 Task: In the  document map.docx Download file as 'PDF' Share this file with 'softage.6@softage.net' Insert the command  Suggesting 
Action: Mouse moved to (275, 410)
Screenshot: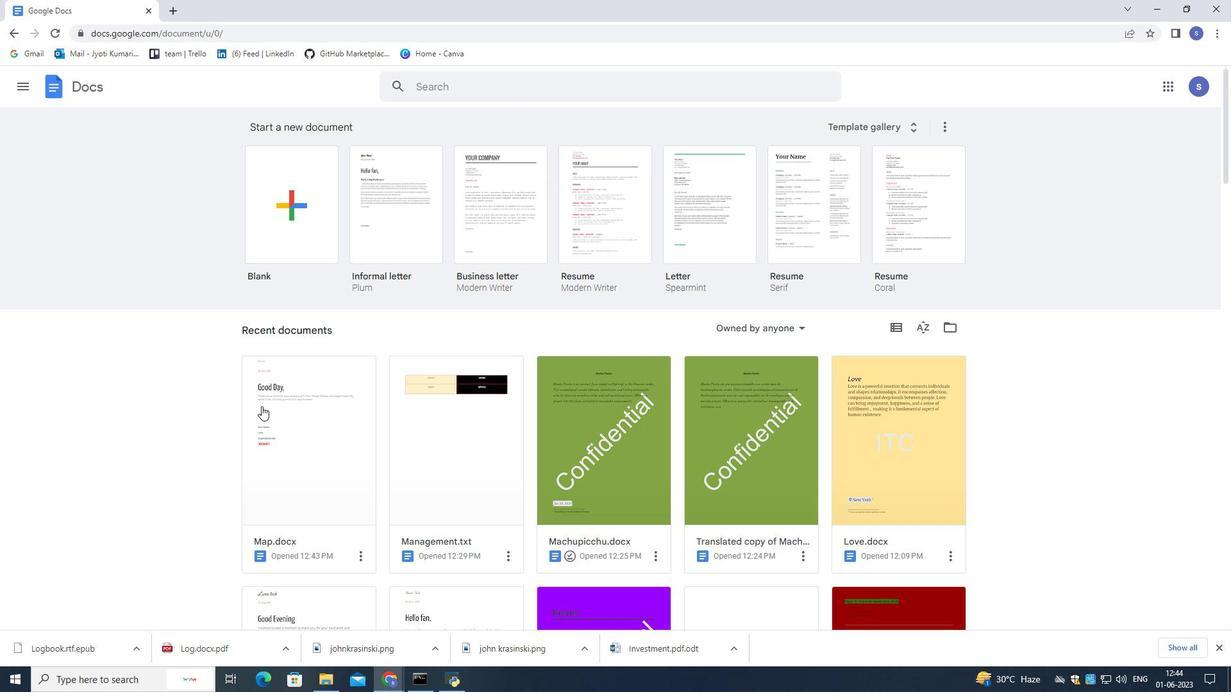 
Action: Mouse pressed left at (275, 410)
Screenshot: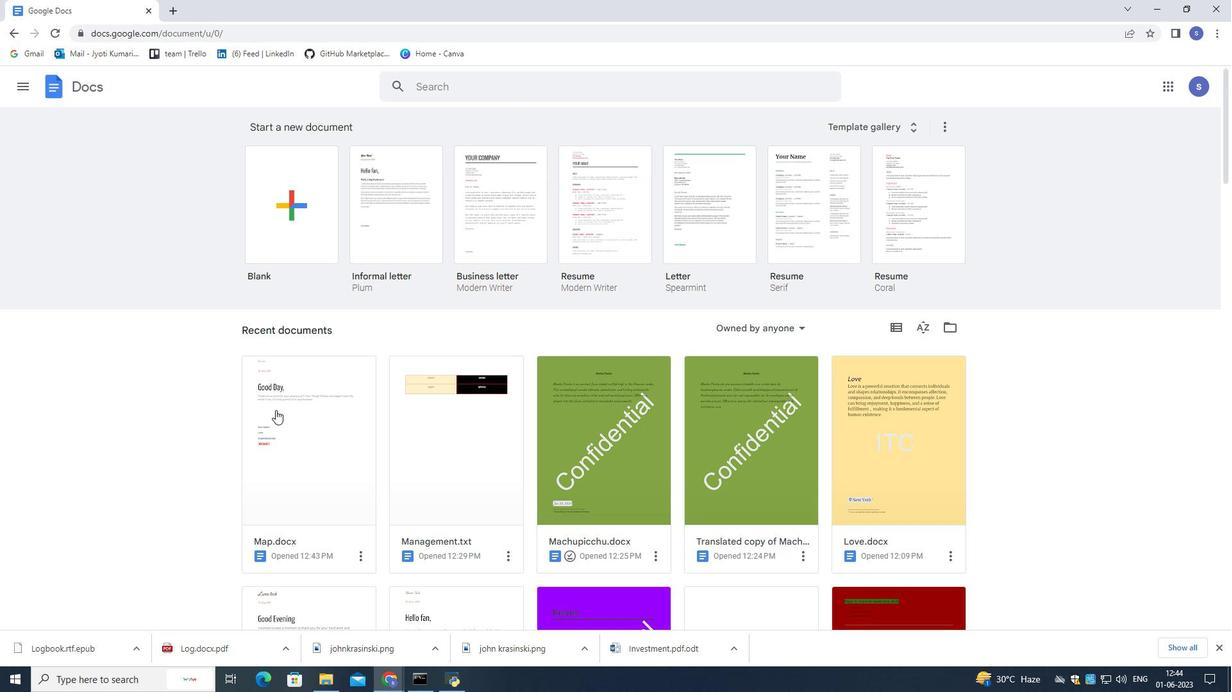 
Action: Mouse moved to (277, 410)
Screenshot: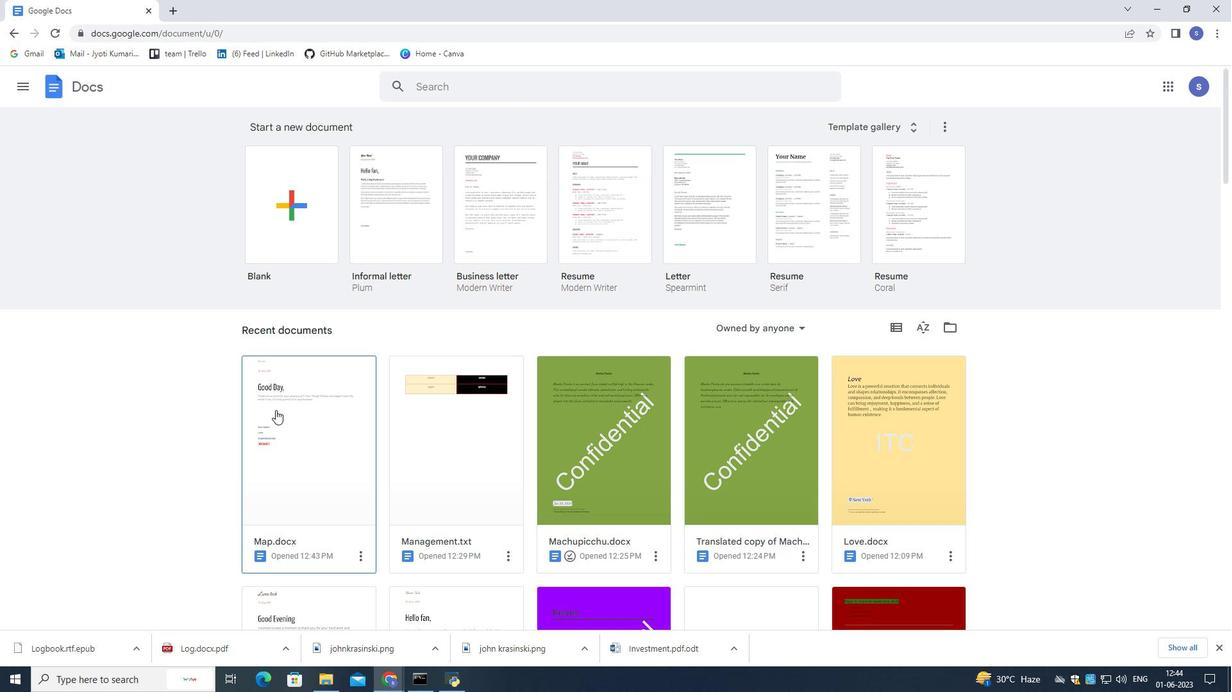 
Action: Mouse pressed left at (277, 410)
Screenshot: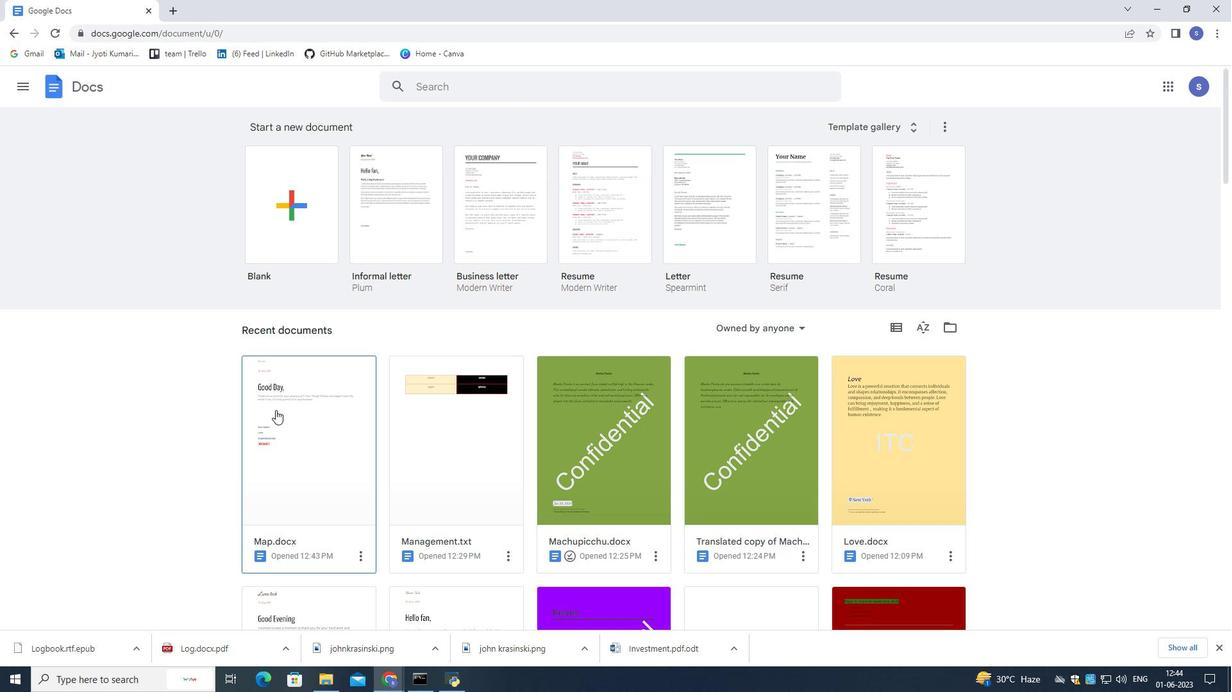
Action: Mouse moved to (53, 97)
Screenshot: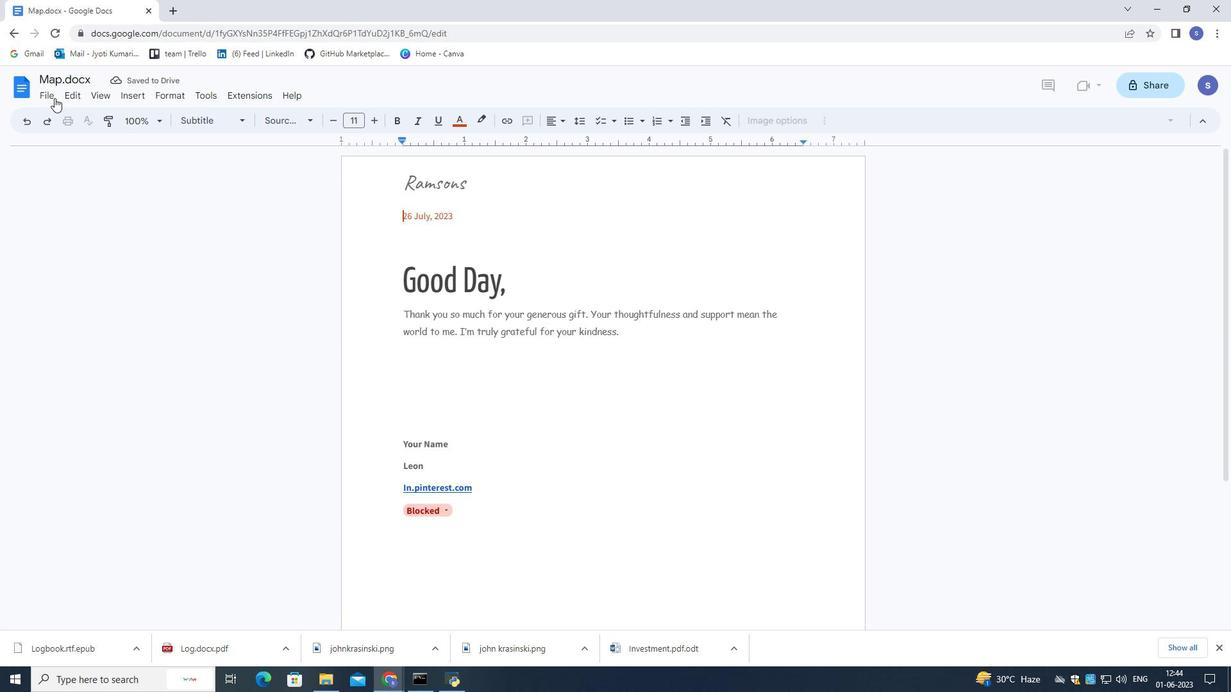 
Action: Mouse pressed left at (53, 97)
Screenshot: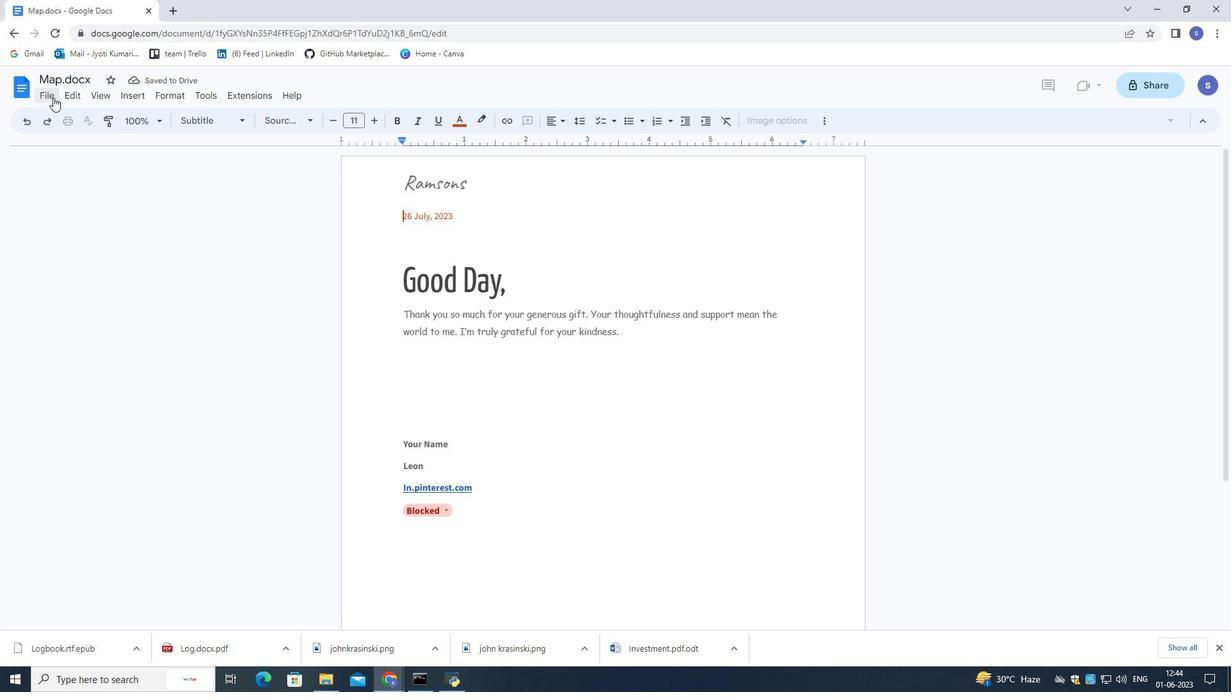 
Action: Mouse moved to (286, 294)
Screenshot: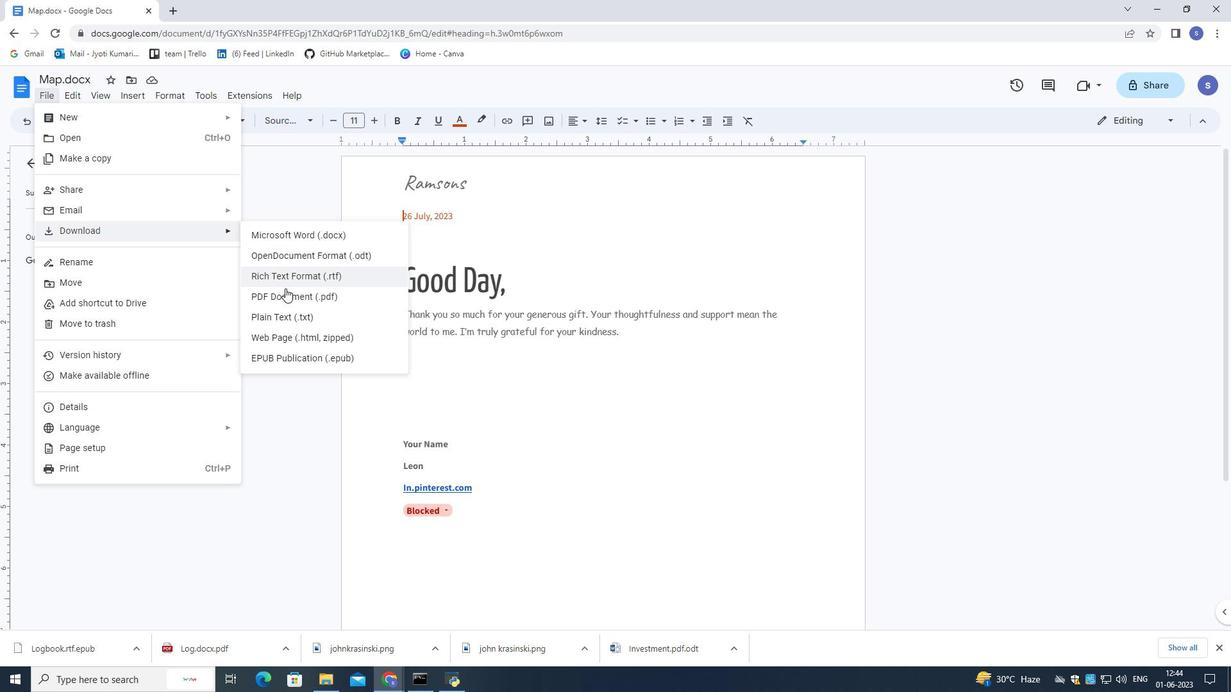 
Action: Mouse pressed left at (286, 294)
Screenshot: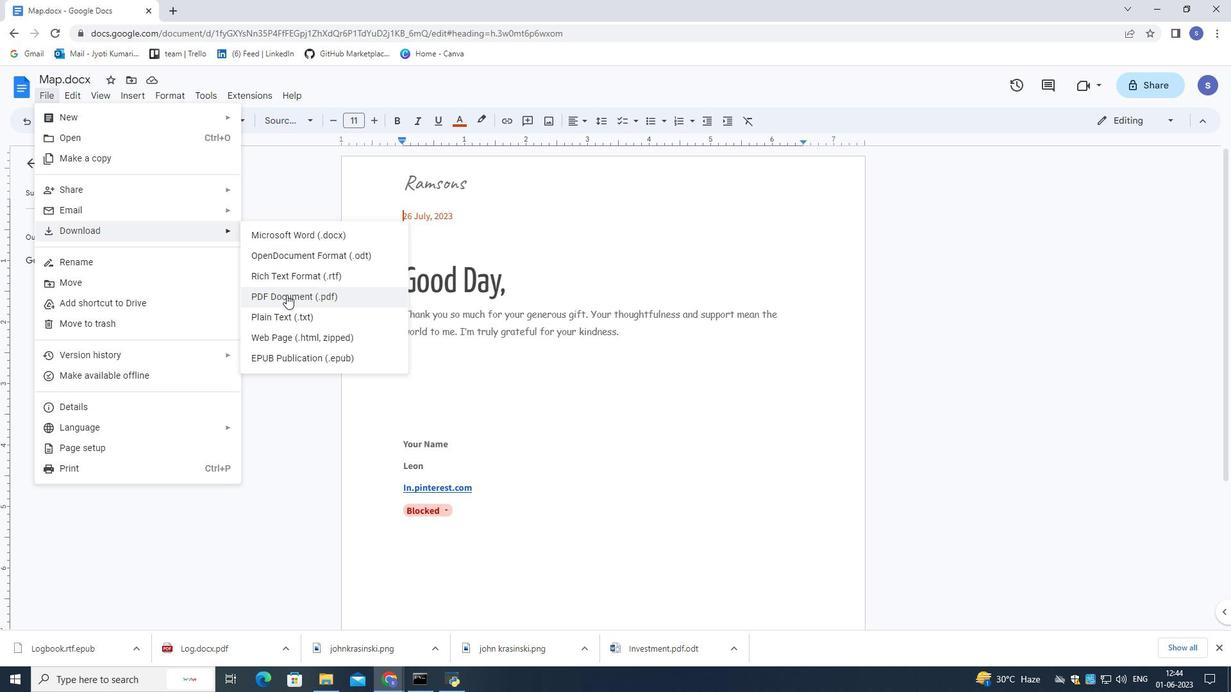
Action: Mouse pressed left at (286, 294)
Screenshot: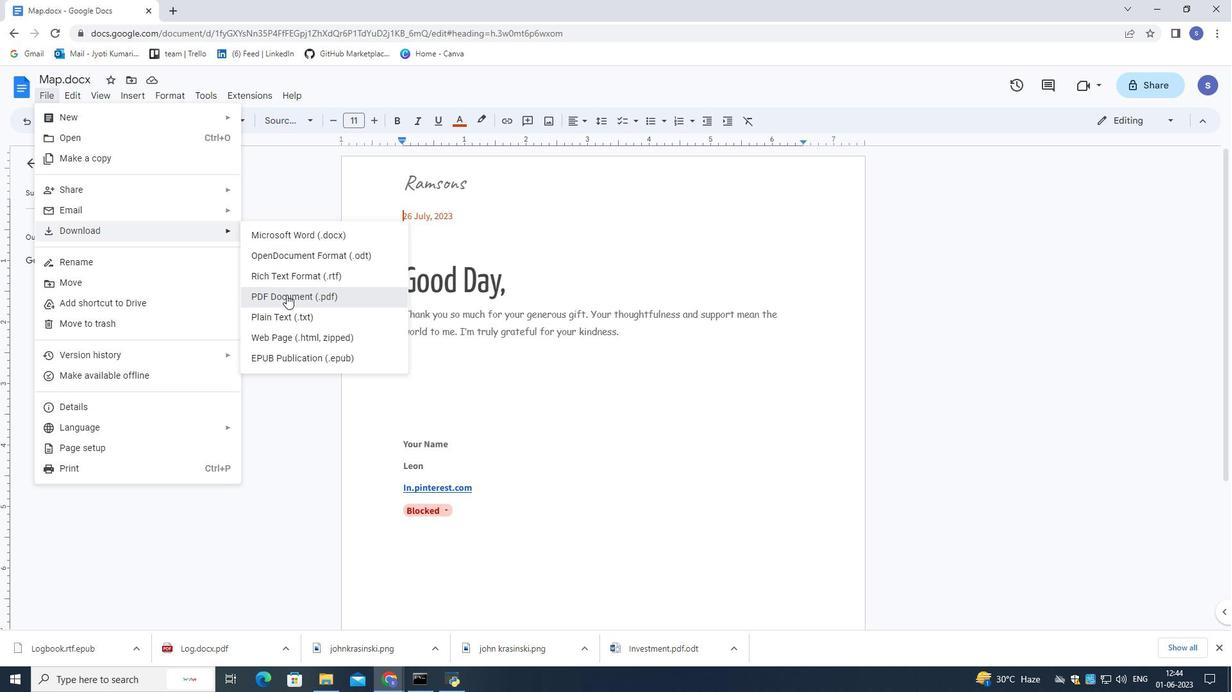 
Action: Mouse moved to (53, 94)
Screenshot: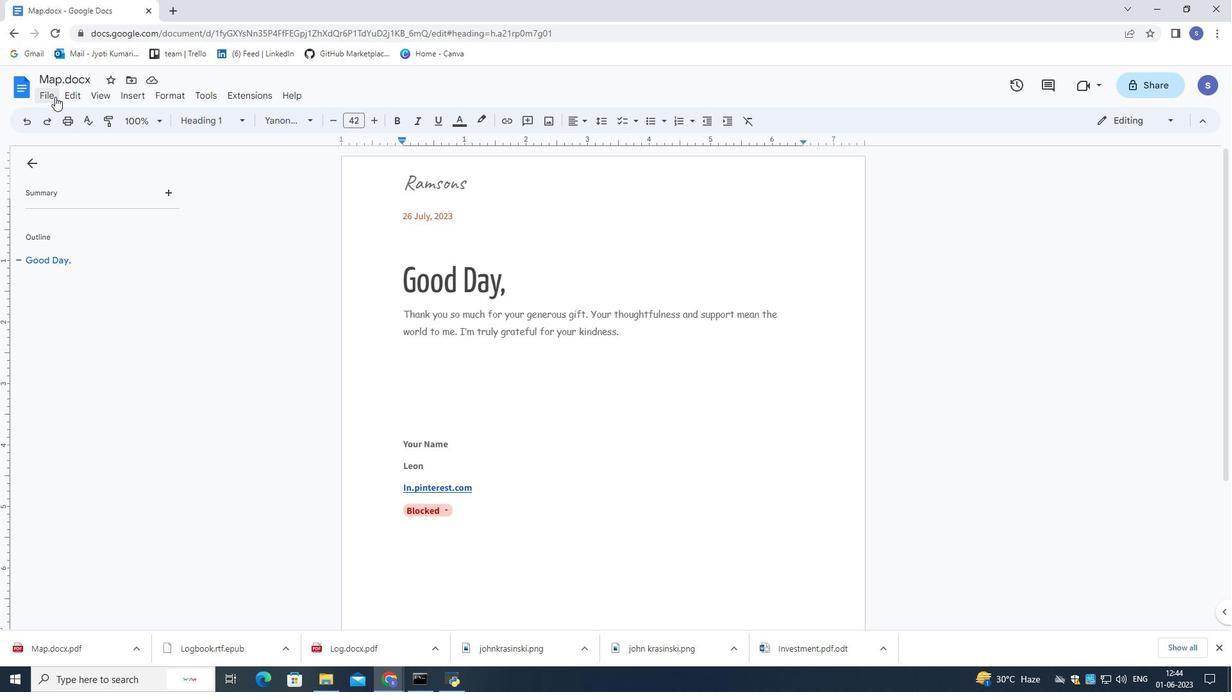 
Action: Mouse pressed left at (53, 94)
Screenshot: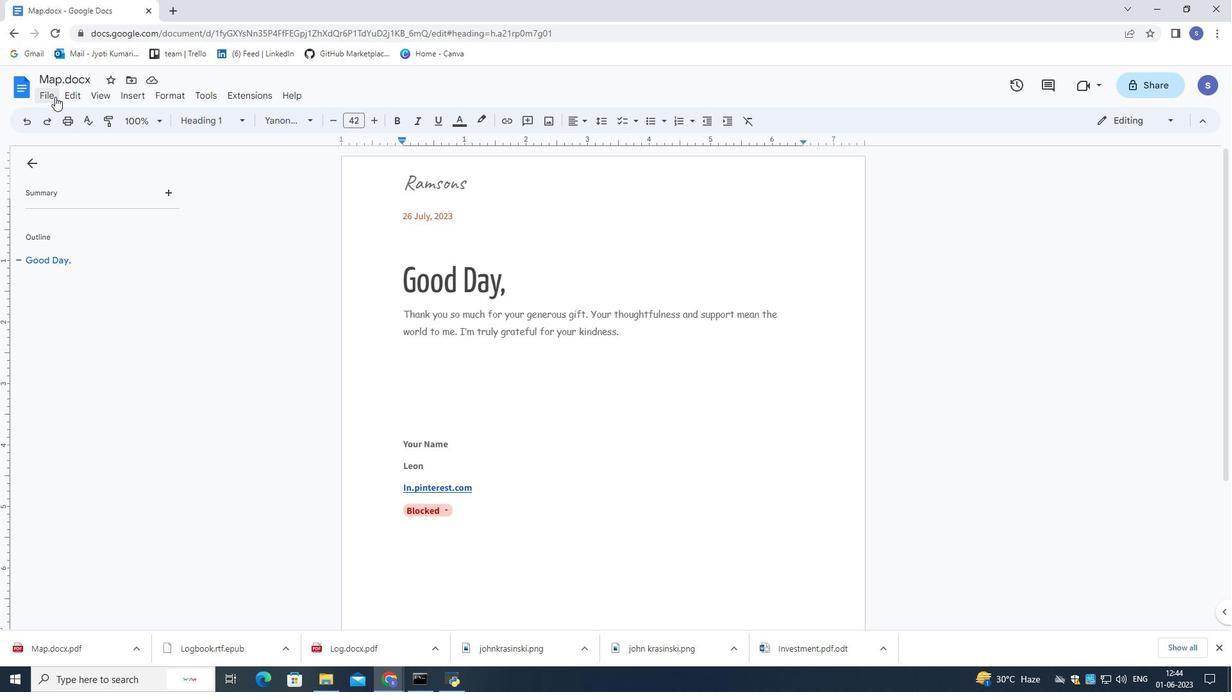 
Action: Mouse moved to (252, 191)
Screenshot: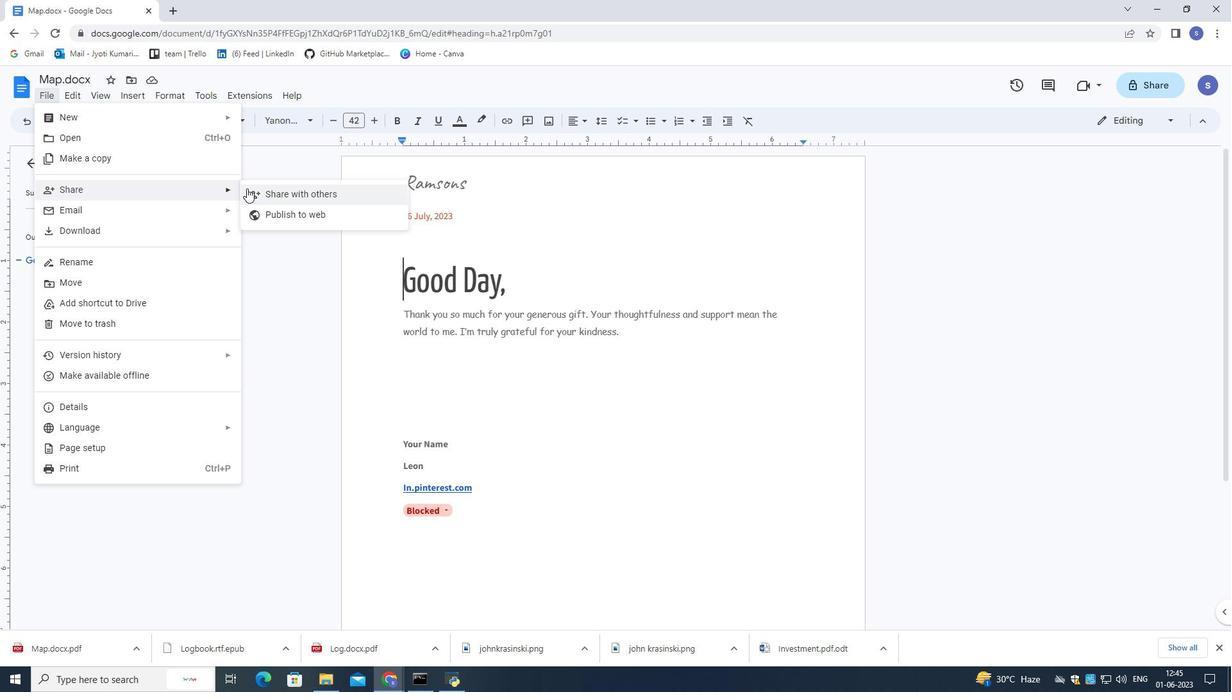 
Action: Mouse pressed left at (252, 191)
Screenshot: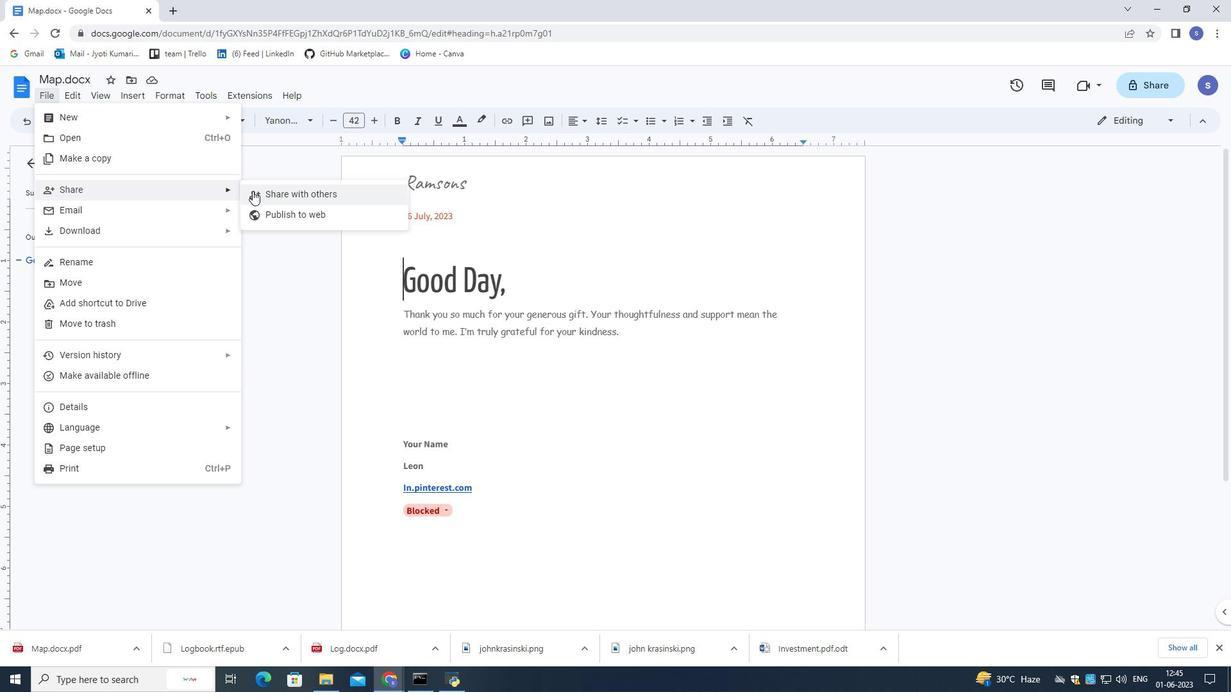 
Action: Mouse moved to (326, 212)
Screenshot: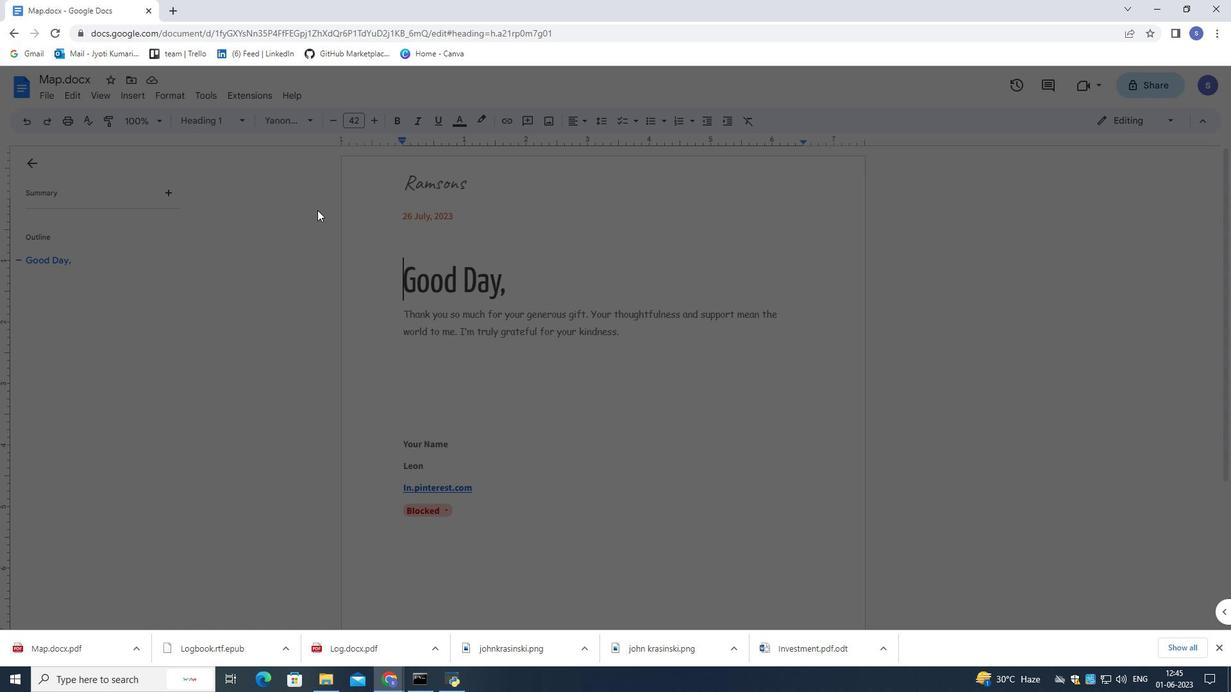 
Action: Key pressed softage.6<Key.shift>@softage.net
Screenshot: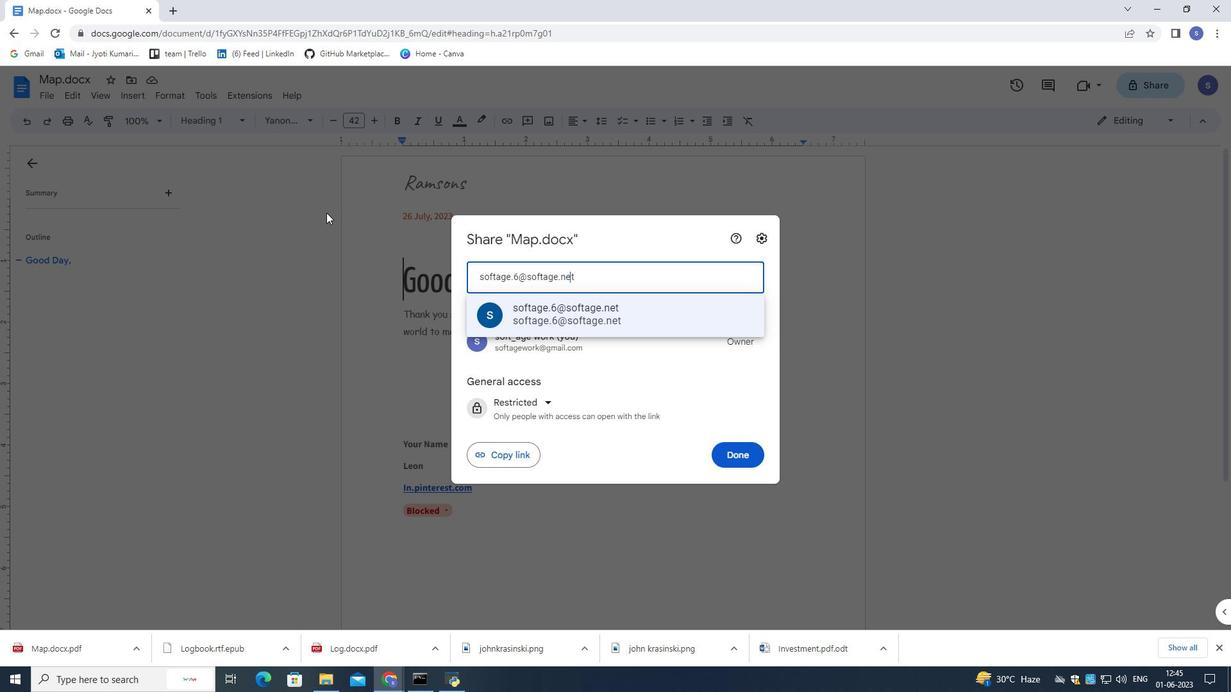 
Action: Mouse moved to (493, 313)
Screenshot: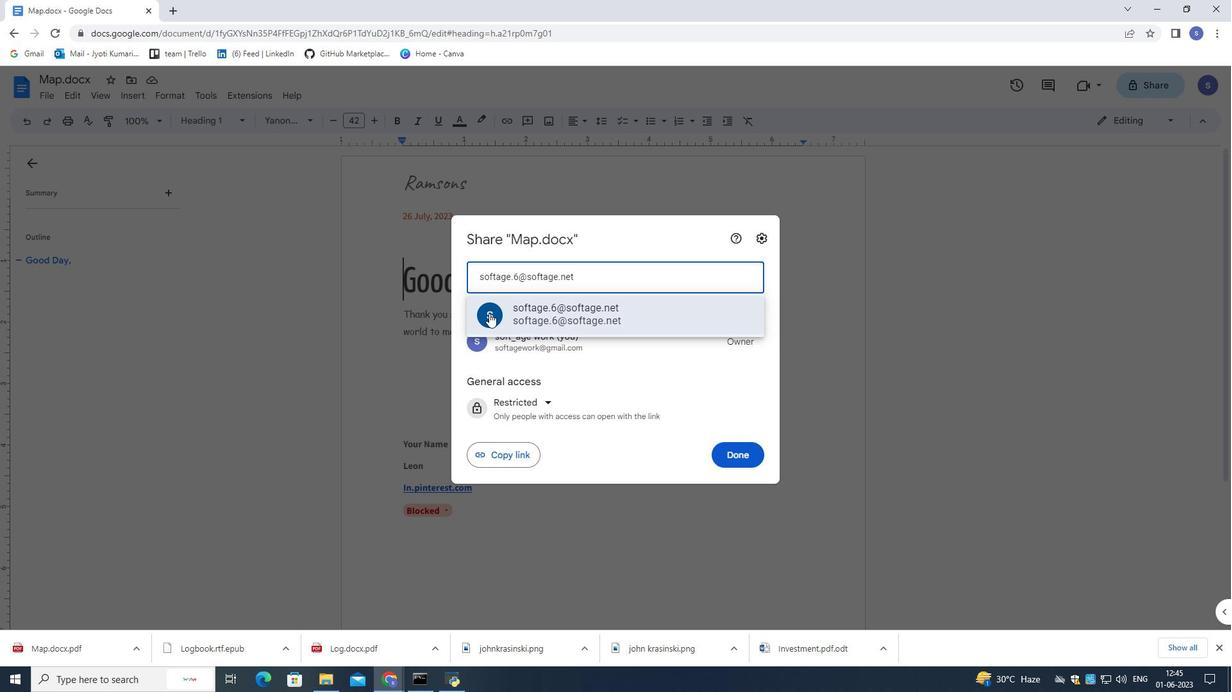 
Action: Mouse pressed left at (493, 313)
Screenshot: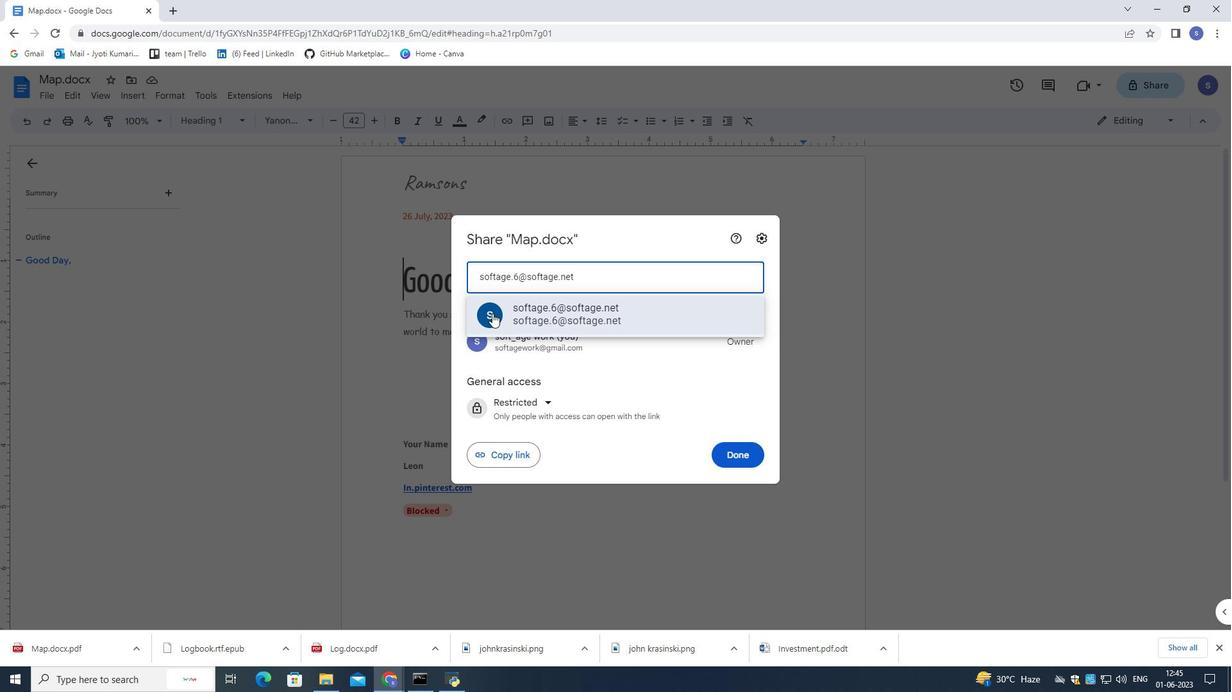 
Action: Mouse moved to (743, 439)
Screenshot: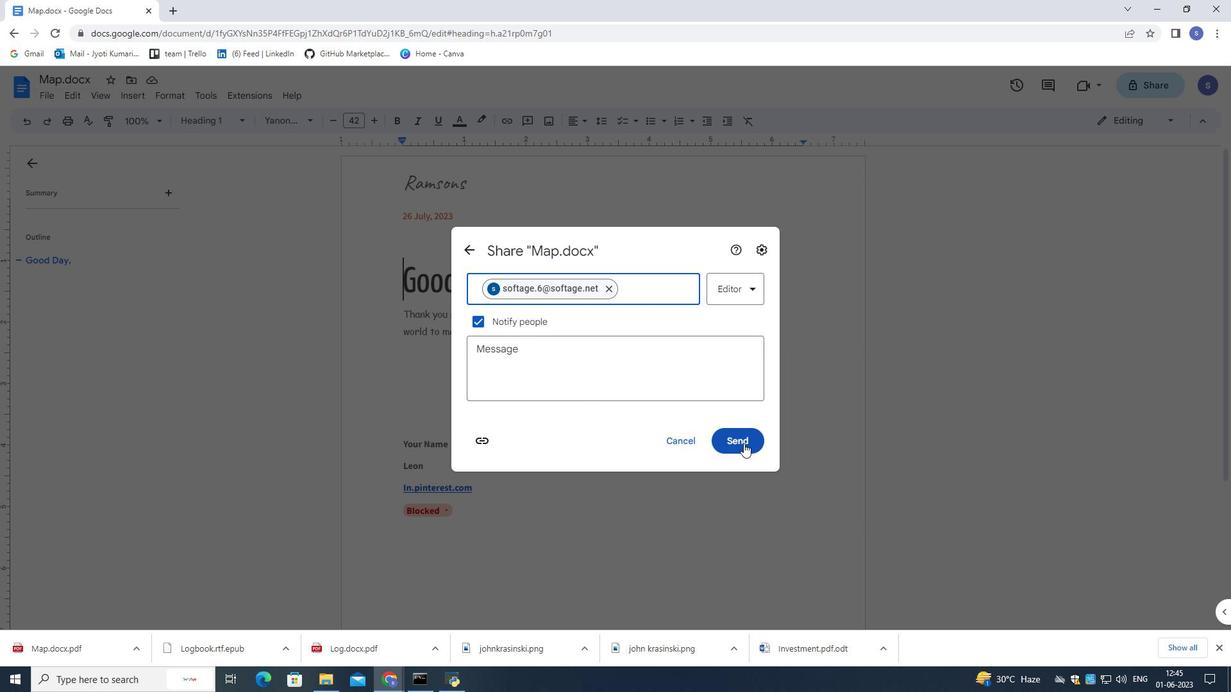 
Action: Mouse pressed left at (743, 439)
Screenshot: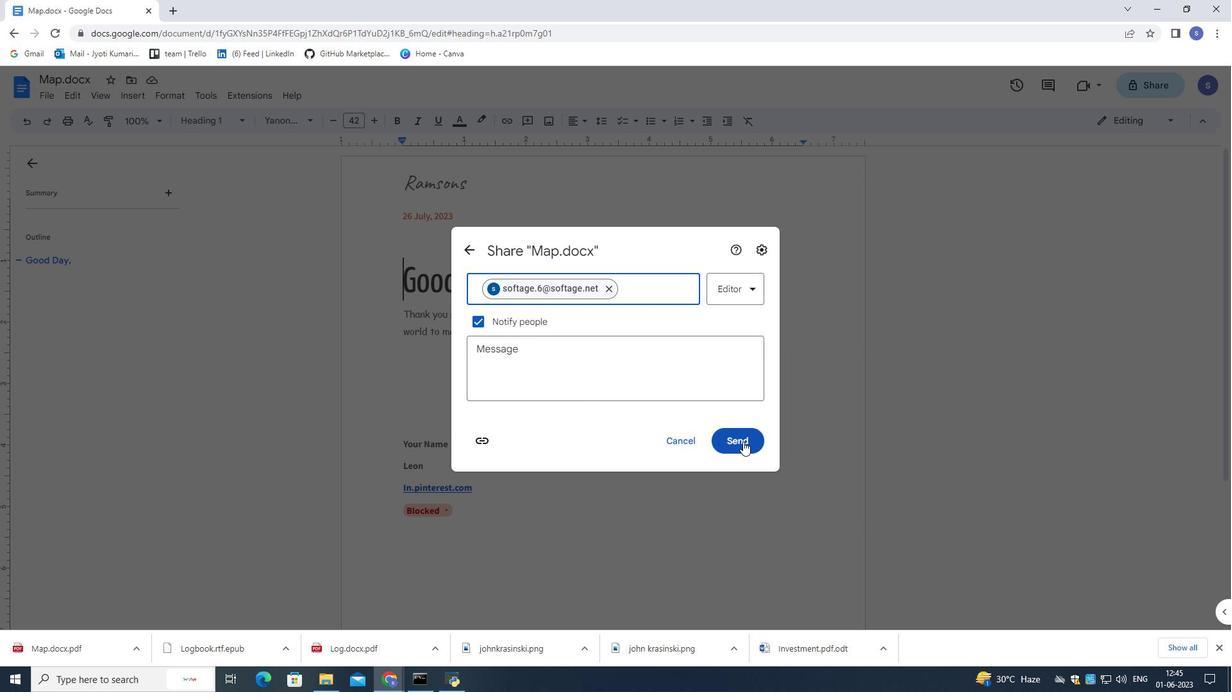 
Action: Mouse moved to (714, 365)
Screenshot: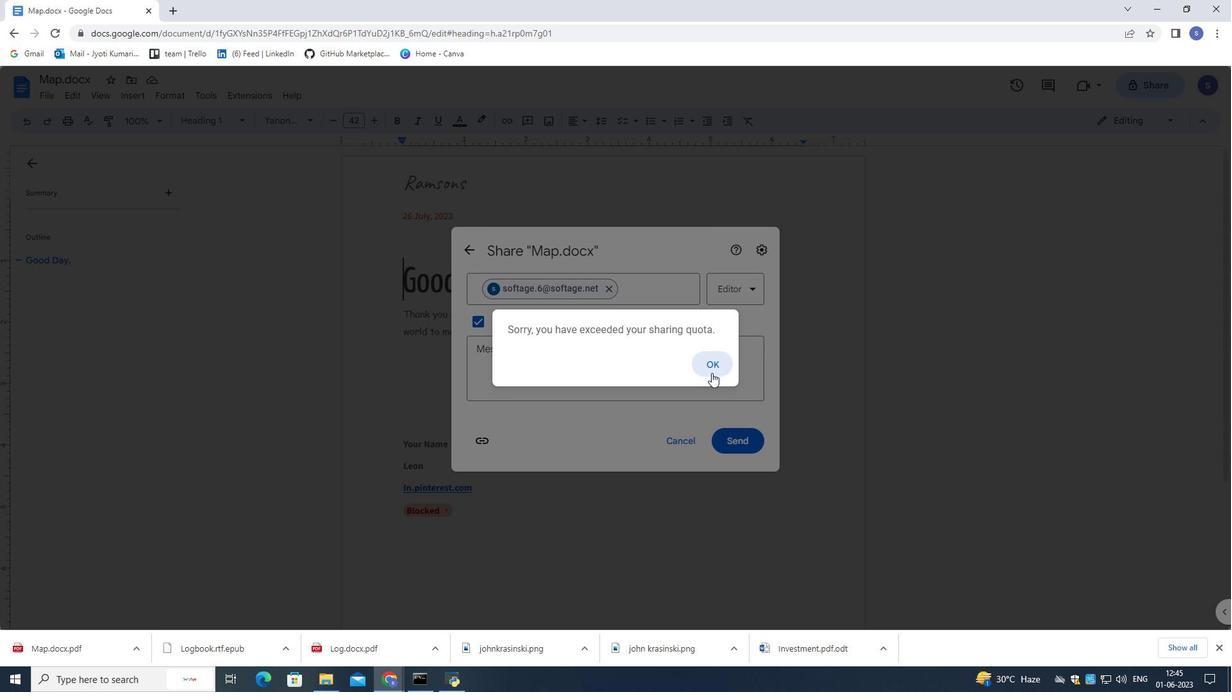 
Action: Mouse pressed left at (714, 365)
Screenshot: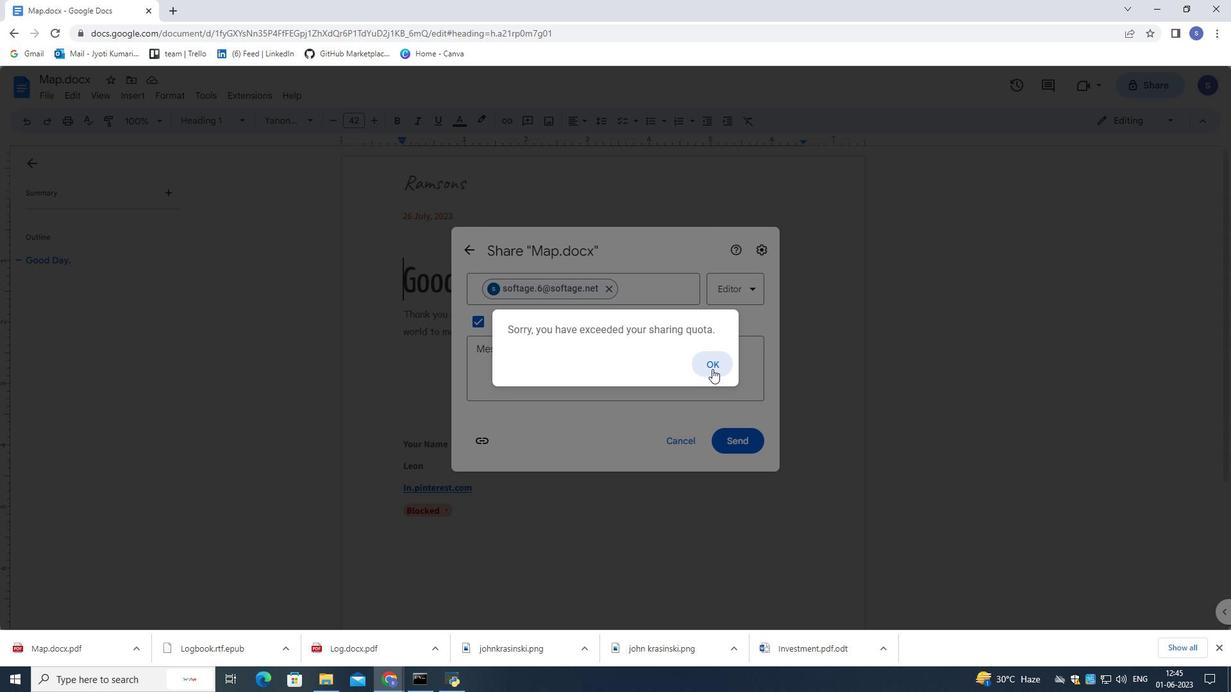 
Action: Mouse moved to (668, 441)
Screenshot: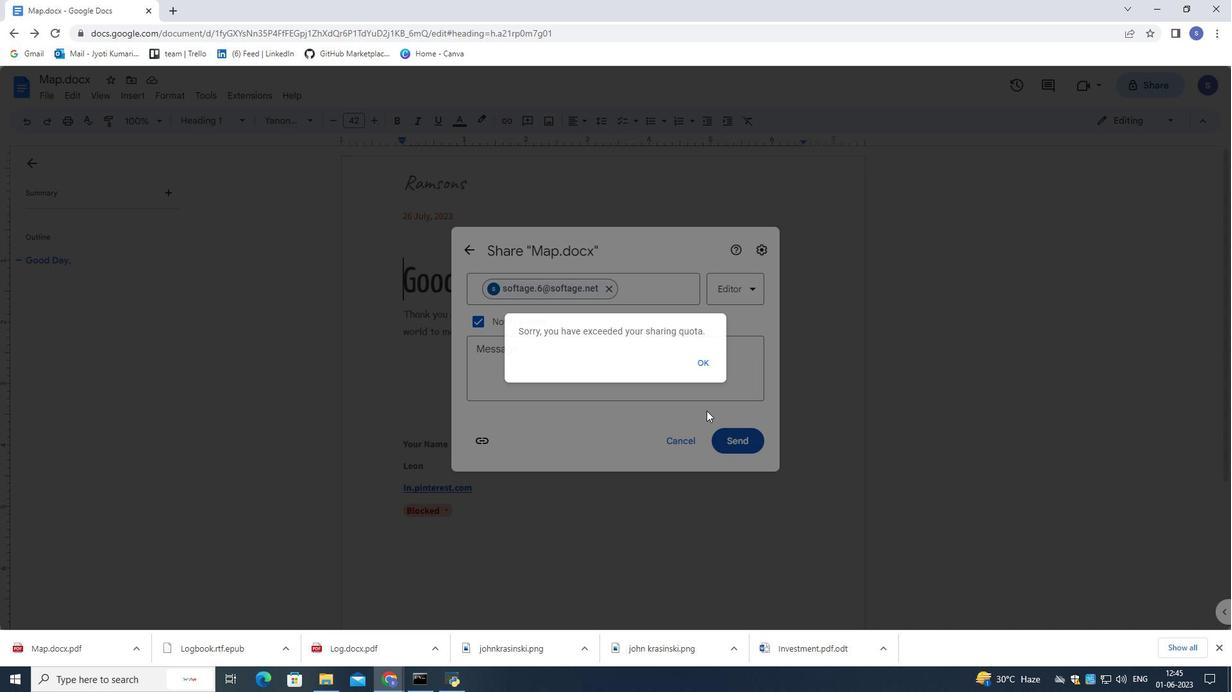 
Action: Mouse pressed left at (668, 441)
Screenshot: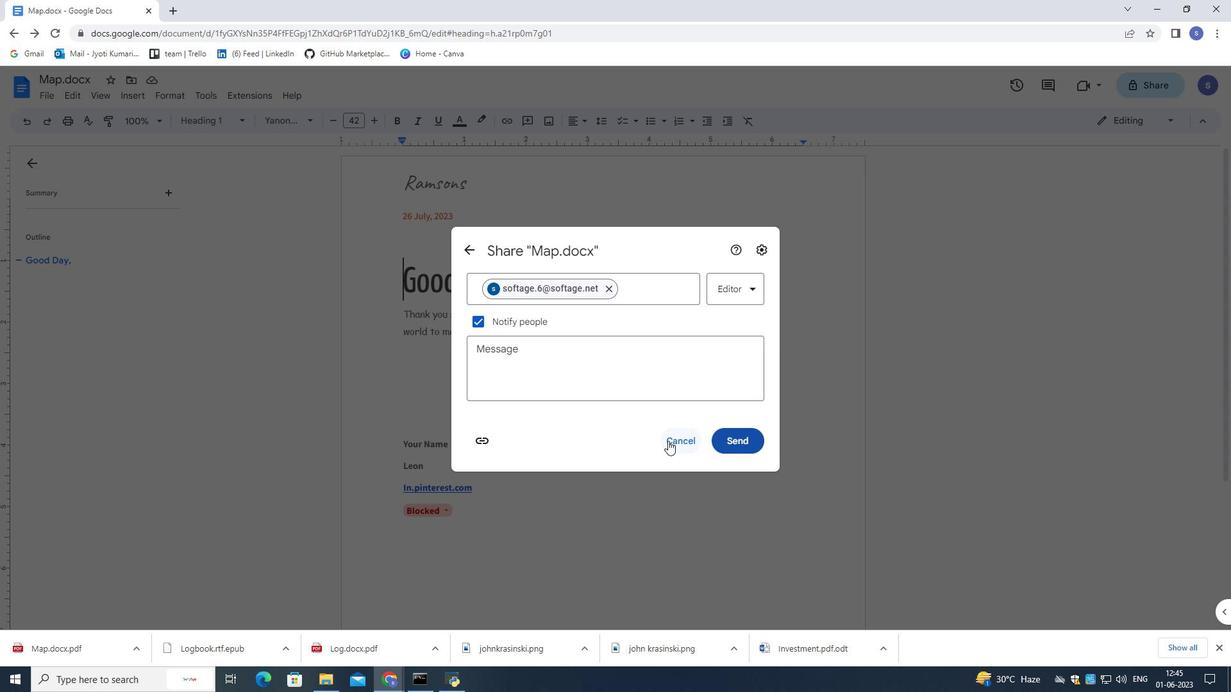 
Action: Mouse moved to (737, 455)
Screenshot: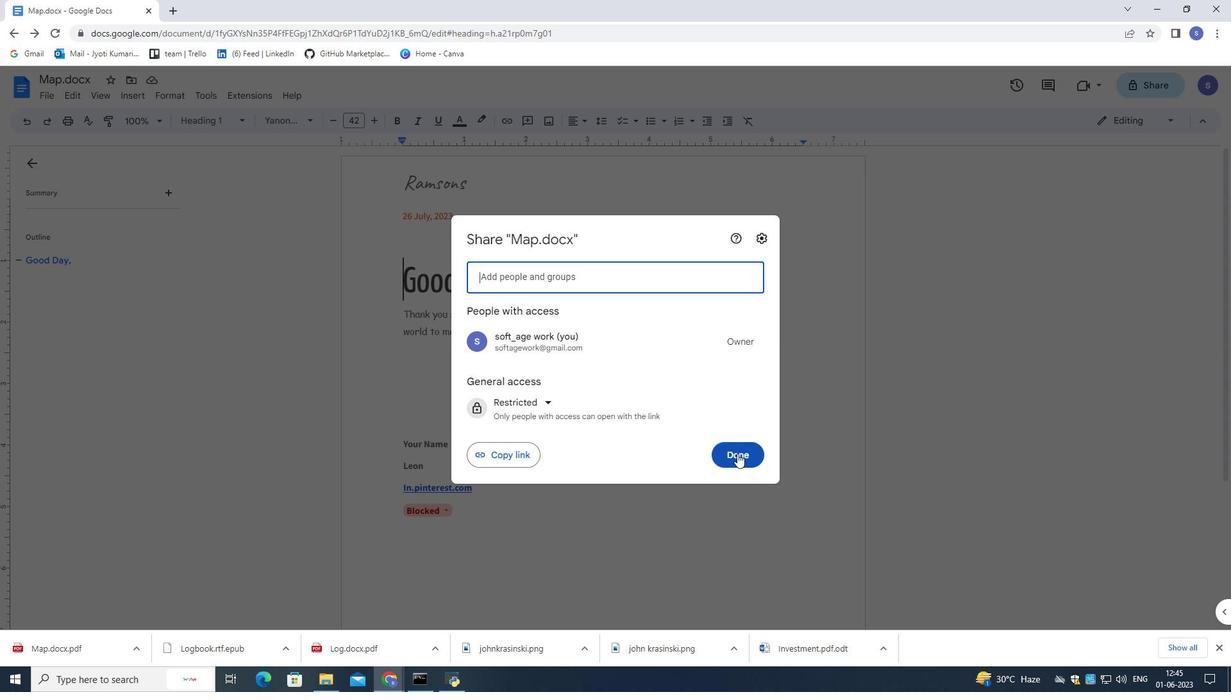 
Action: Mouse pressed left at (737, 455)
Screenshot: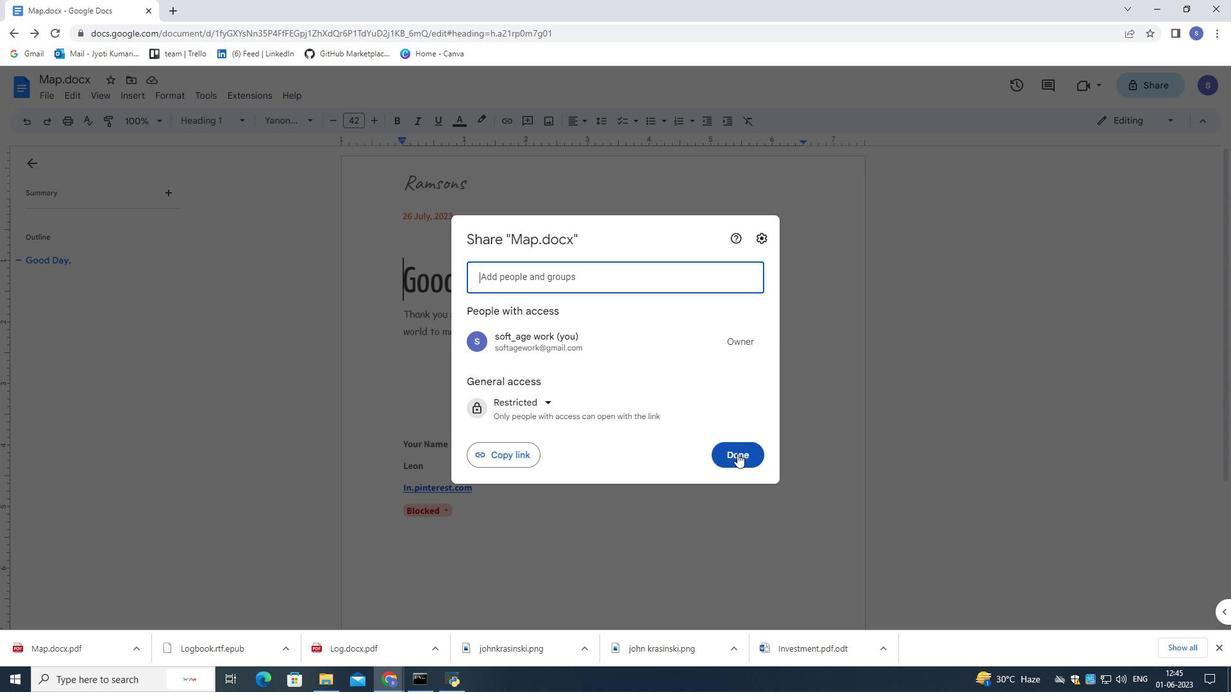 
Action: Mouse moved to (1150, 119)
Screenshot: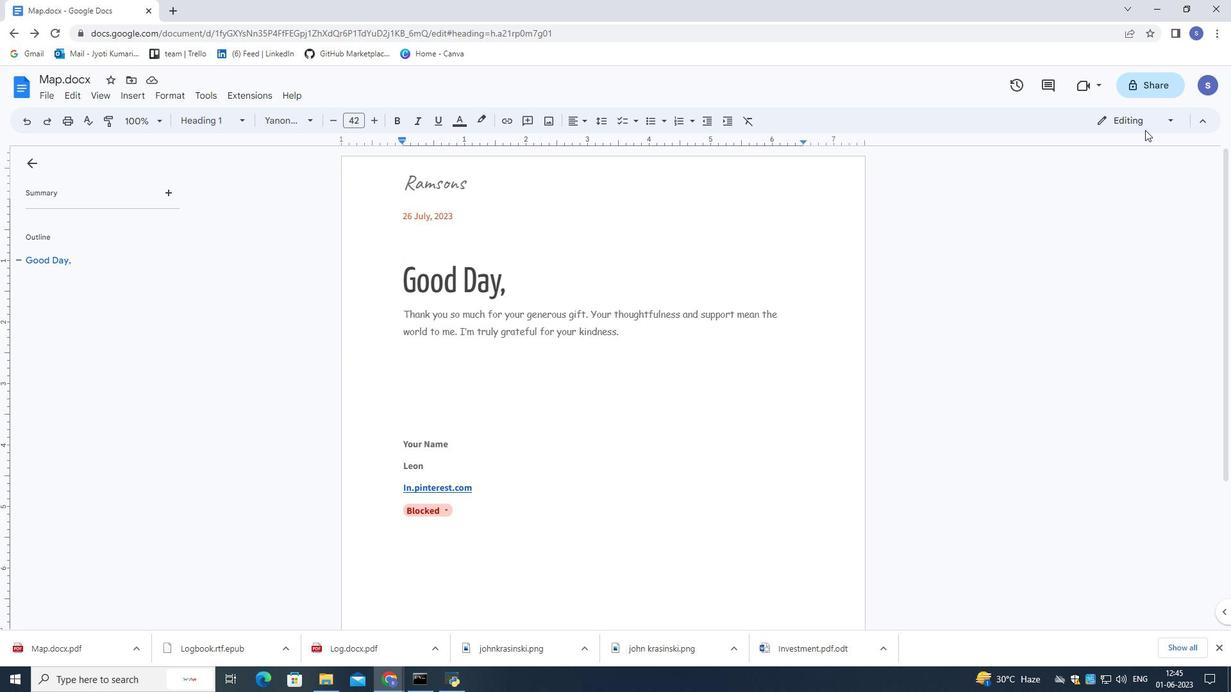 
Action: Mouse pressed left at (1150, 119)
Screenshot: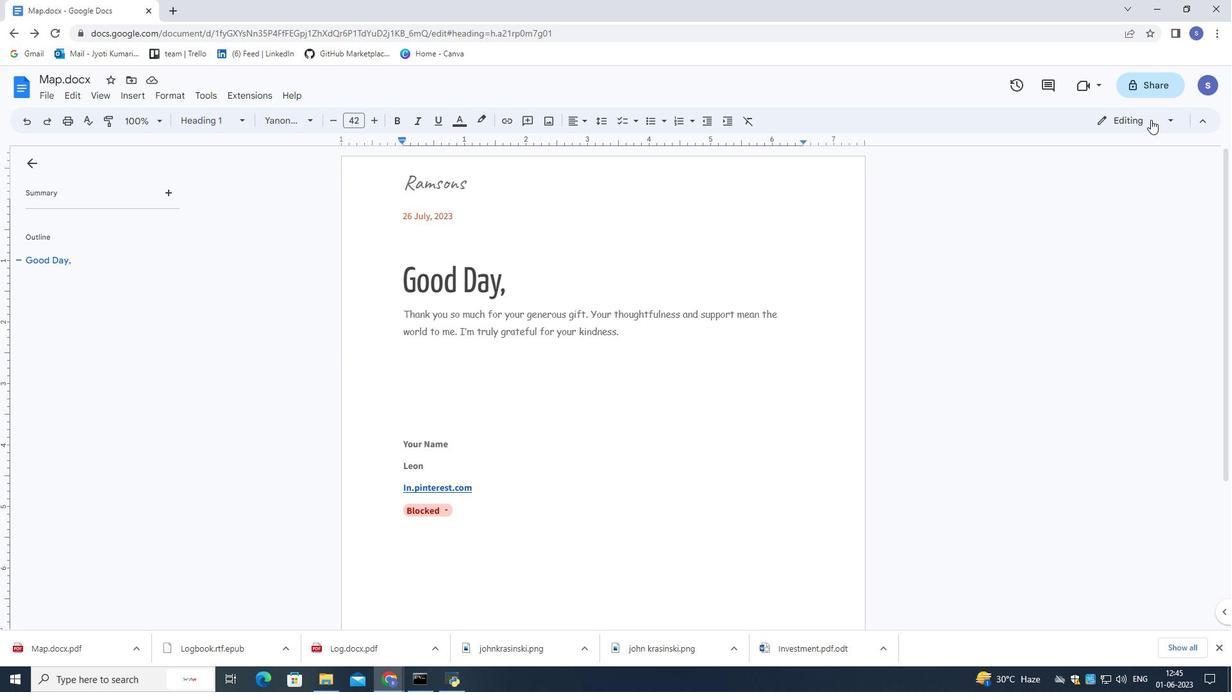 
Action: Mouse moved to (1125, 176)
Screenshot: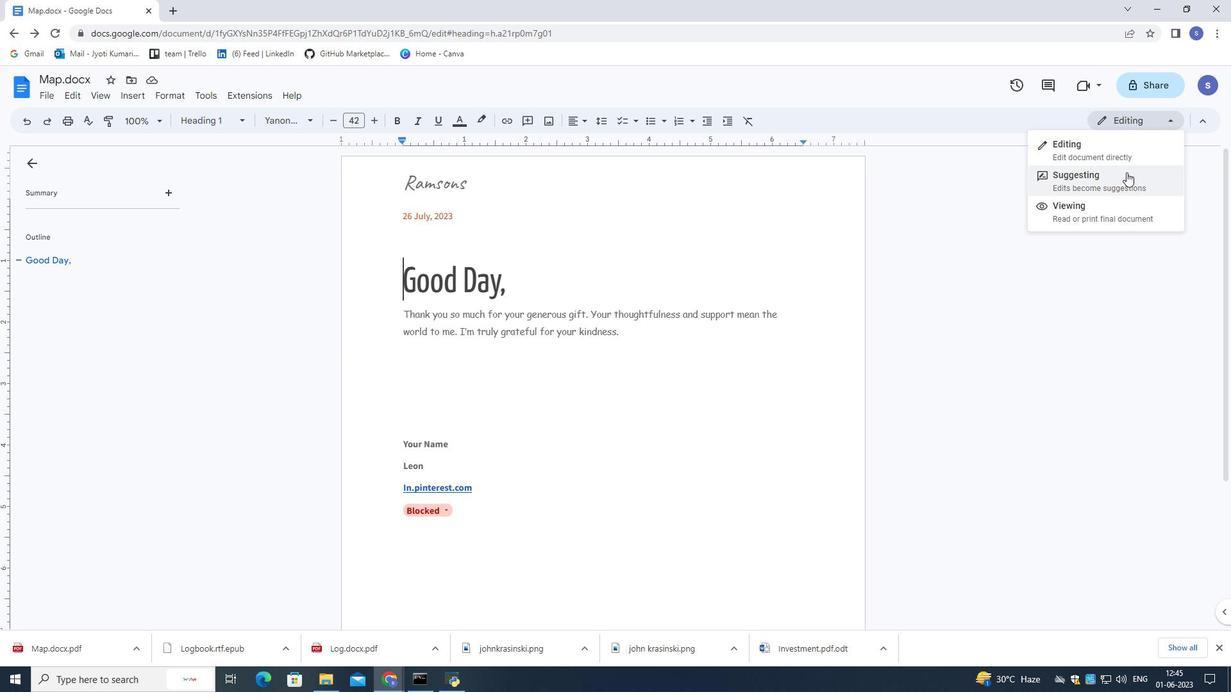 
Action: Mouse pressed left at (1125, 176)
Screenshot: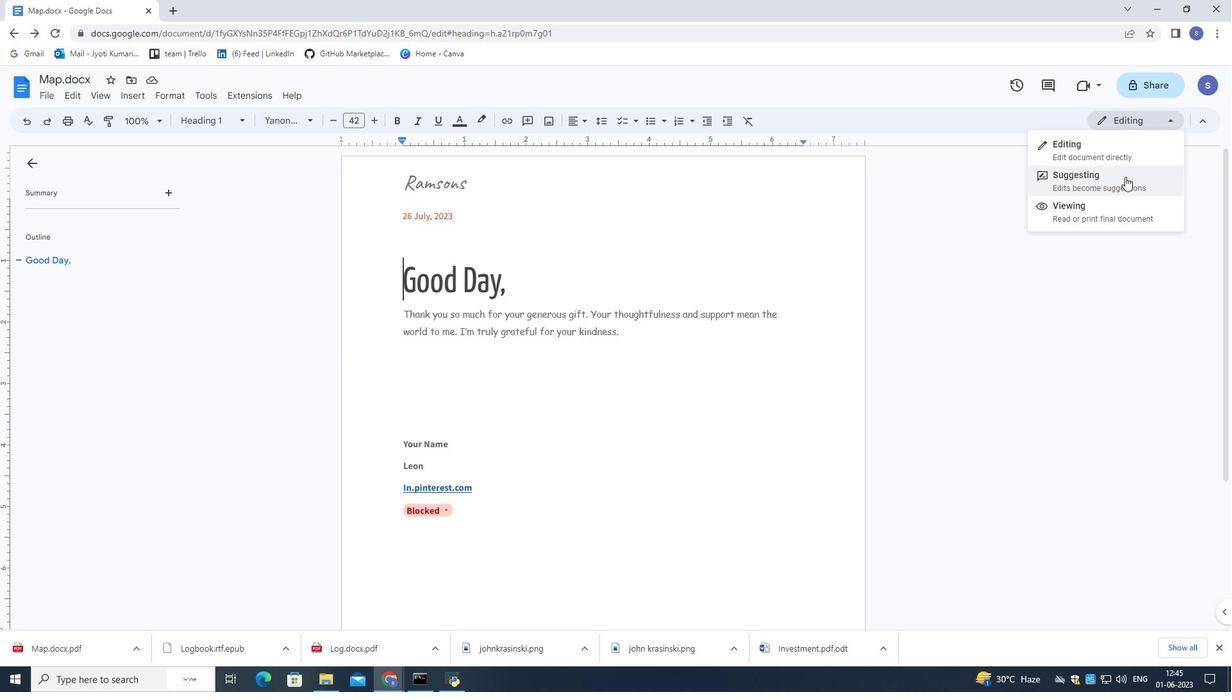 
Action: Mouse moved to (572, 363)
Screenshot: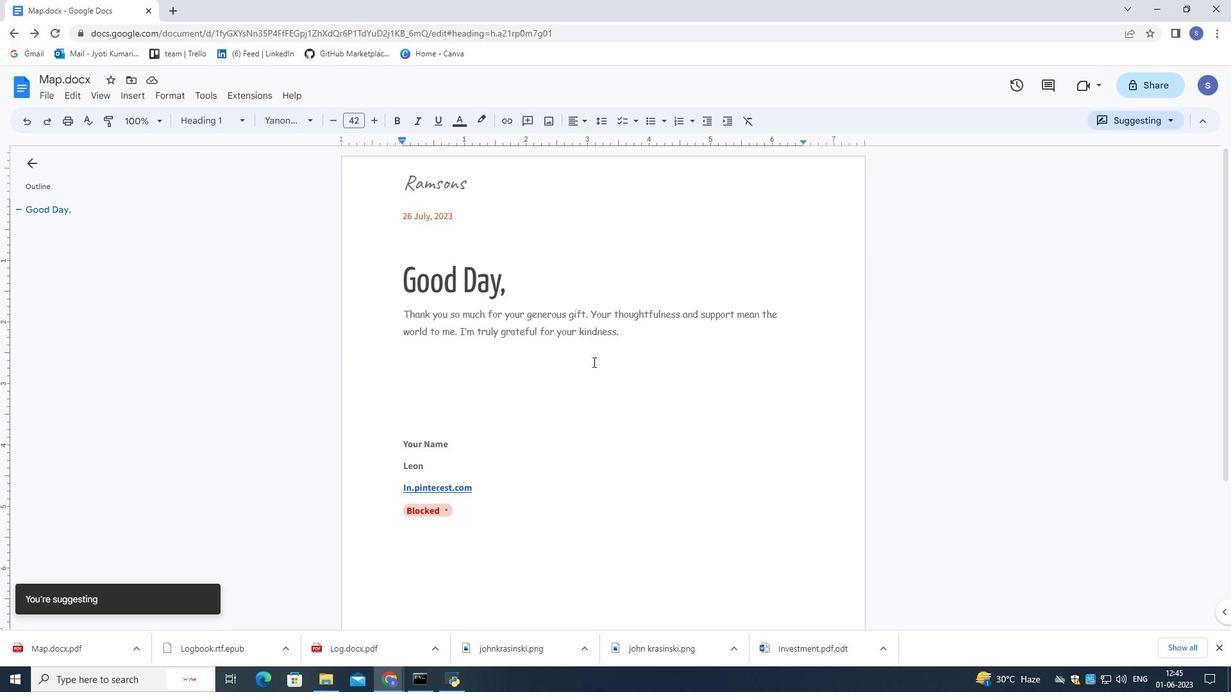 
